 Task: Send an email with the signature Chelsea Sanchez with the subject 'Request for a testimonial' and the message 'I am writing to follow up on our recent meeting.' from softage.1@softage.net to softage.5@softage.net,  softage.1@softage.net and softage.6@softage.net with CC to softage.7@softage.net with an attached document Feasibility_study.pdf
Action: Key pressed n
Screenshot: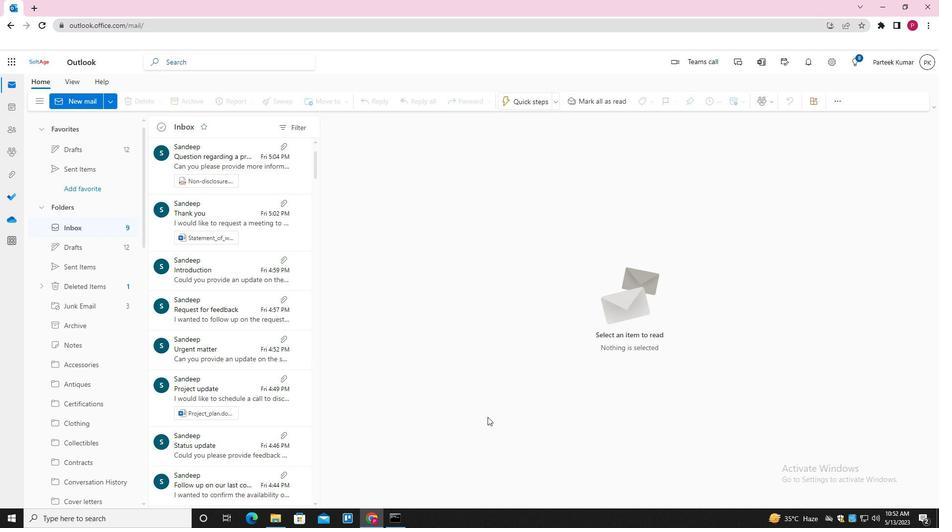 
Action: Mouse moved to (657, 99)
Screenshot: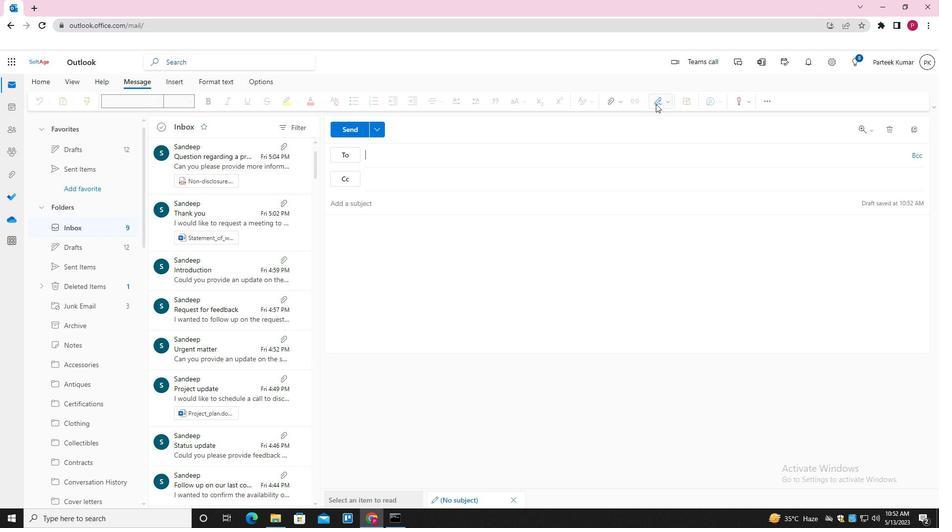 
Action: Mouse pressed left at (657, 99)
Screenshot: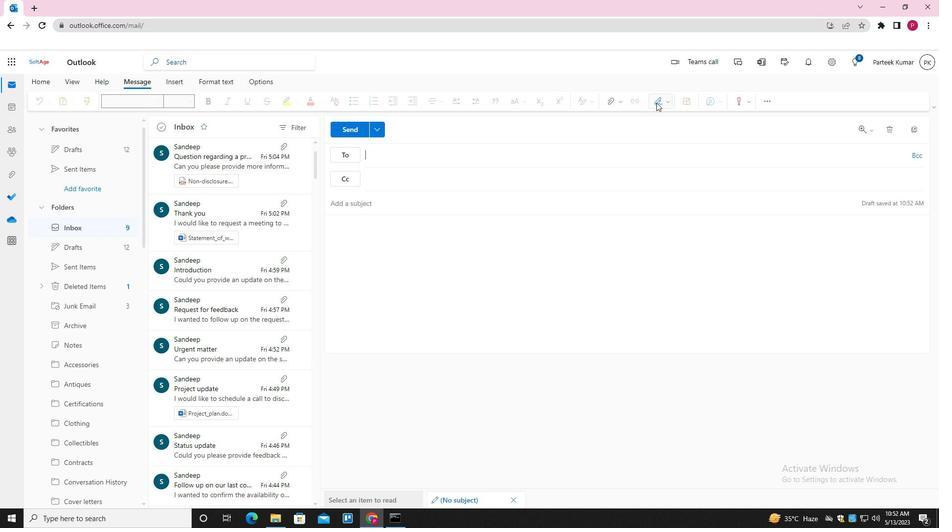 
Action: Mouse moved to (640, 141)
Screenshot: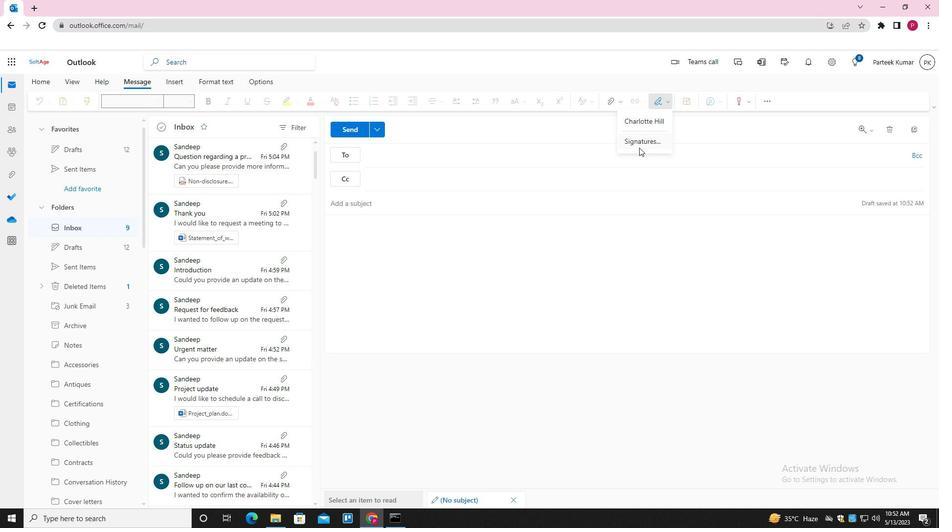
Action: Mouse pressed left at (640, 141)
Screenshot: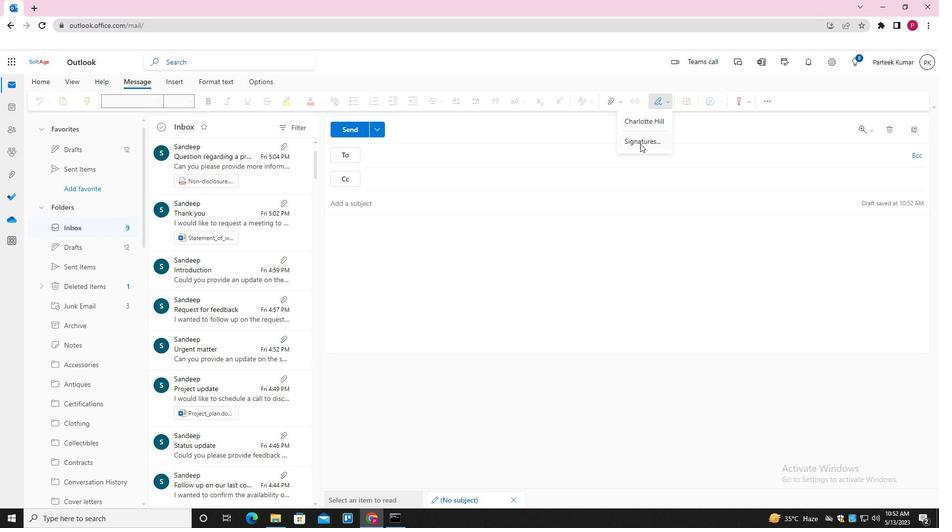 
Action: Mouse moved to (659, 176)
Screenshot: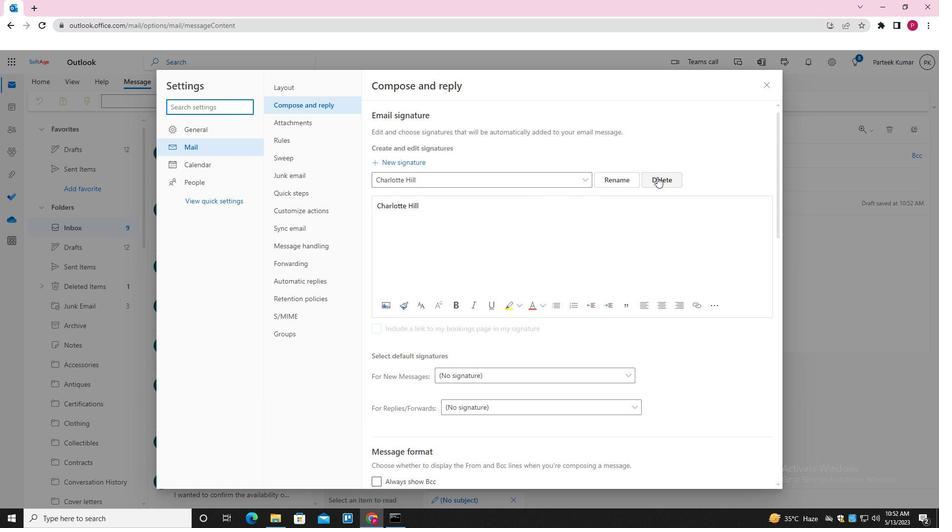 
Action: Mouse pressed left at (659, 176)
Screenshot: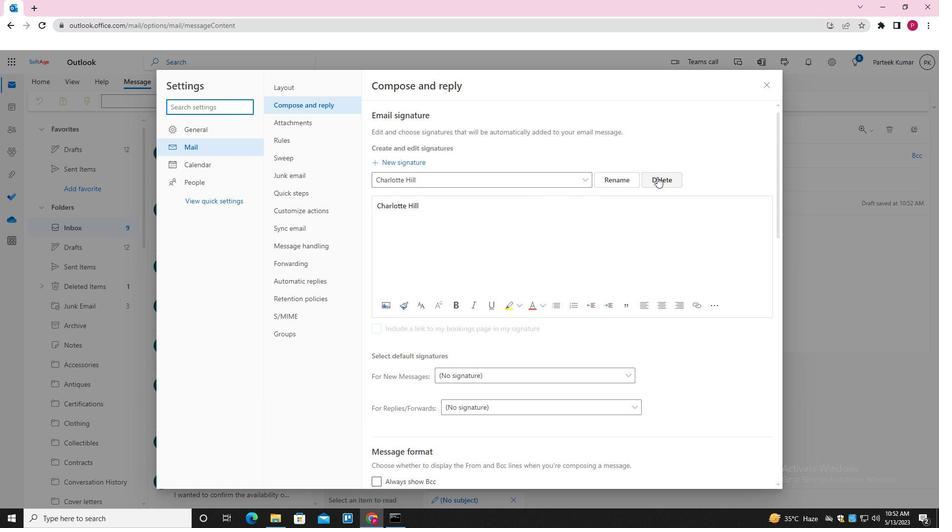 
Action: Mouse moved to (524, 181)
Screenshot: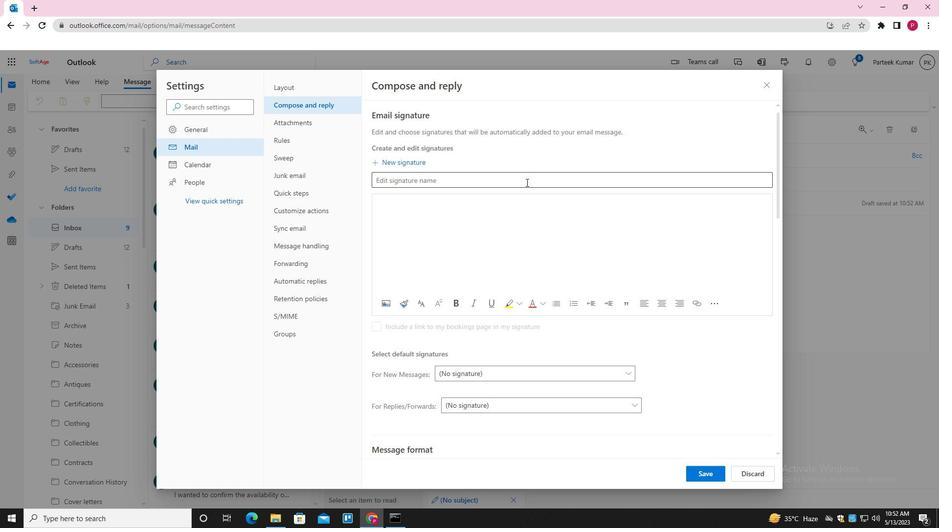 
Action: Mouse pressed left at (524, 181)
Screenshot: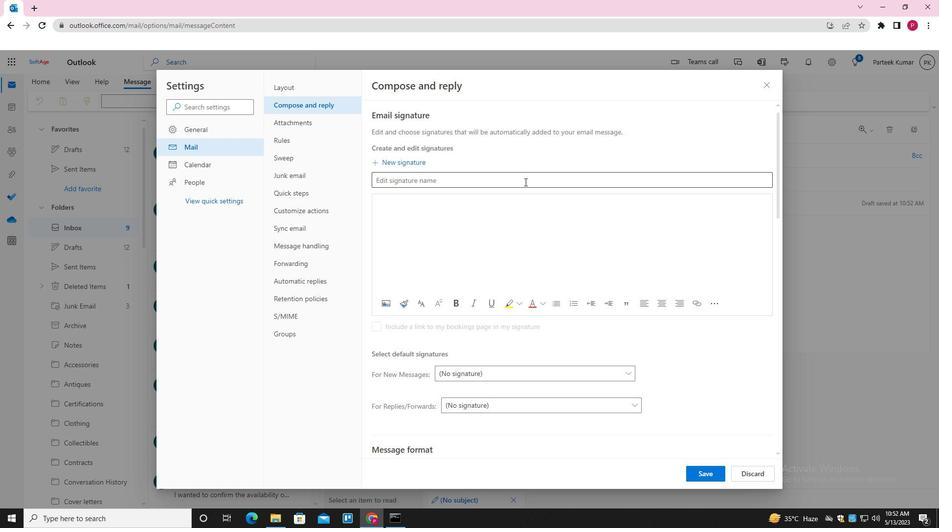 
Action: Key pressed <Key.shift>CHELSEA<Key.space><Key.shift>SAC<Key.backspace>NCHEZ<Key.tab><Key.shift>CHELSEA<Key.space><Key.shift>SANX<Key.backspace>CHEZ
Screenshot: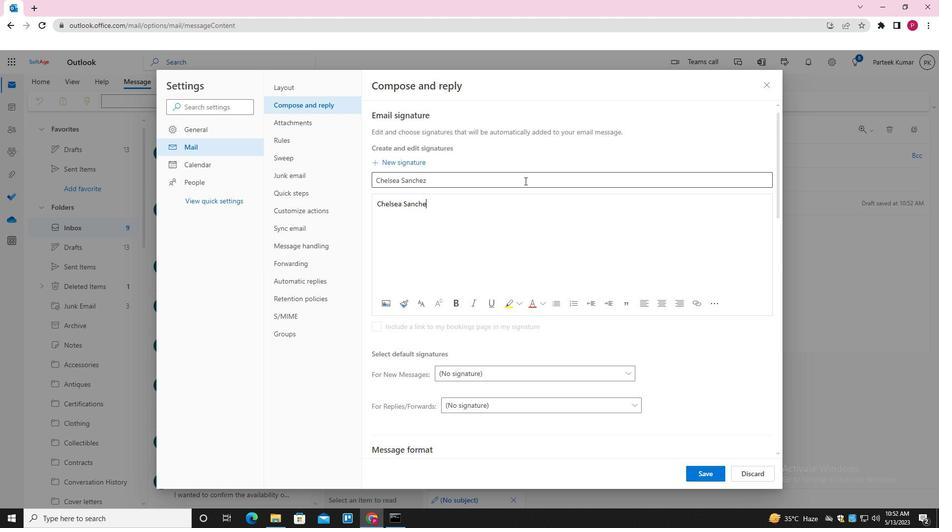 
Action: Mouse moved to (696, 473)
Screenshot: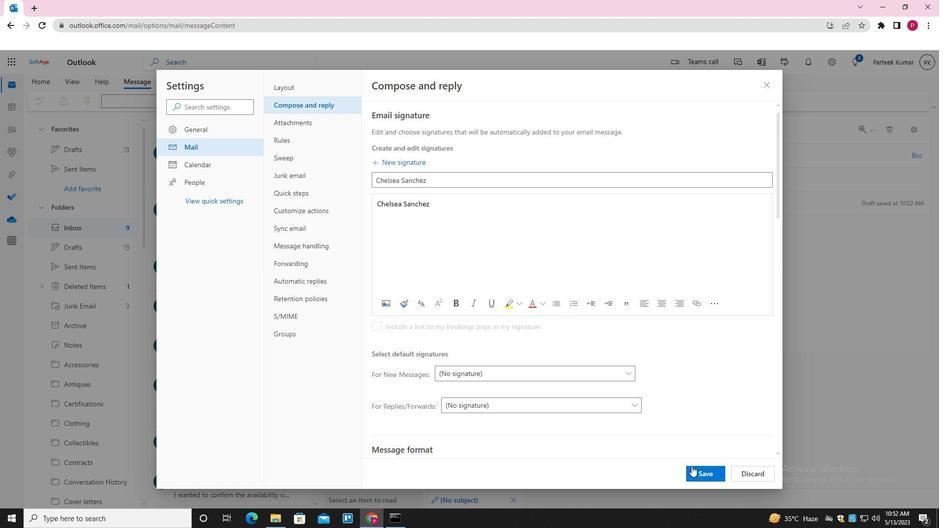 
Action: Mouse pressed left at (696, 473)
Screenshot: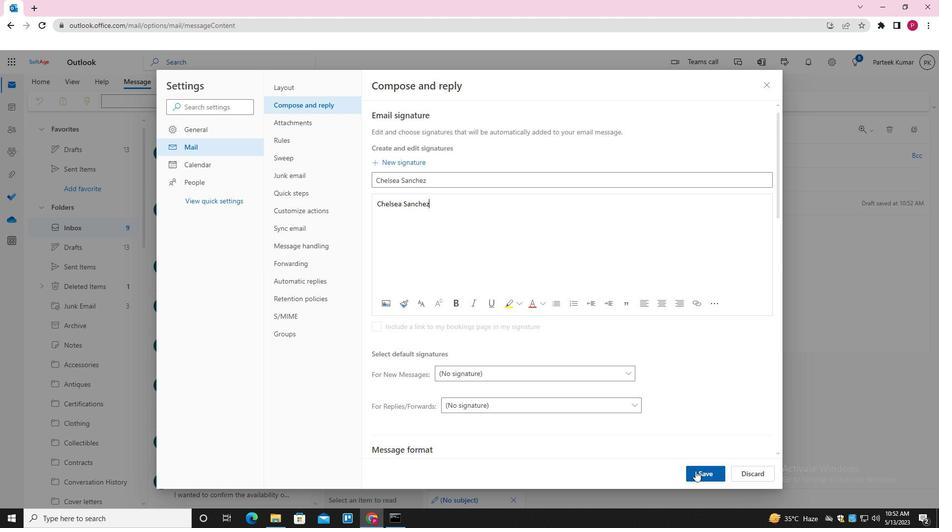 
Action: Mouse moved to (763, 81)
Screenshot: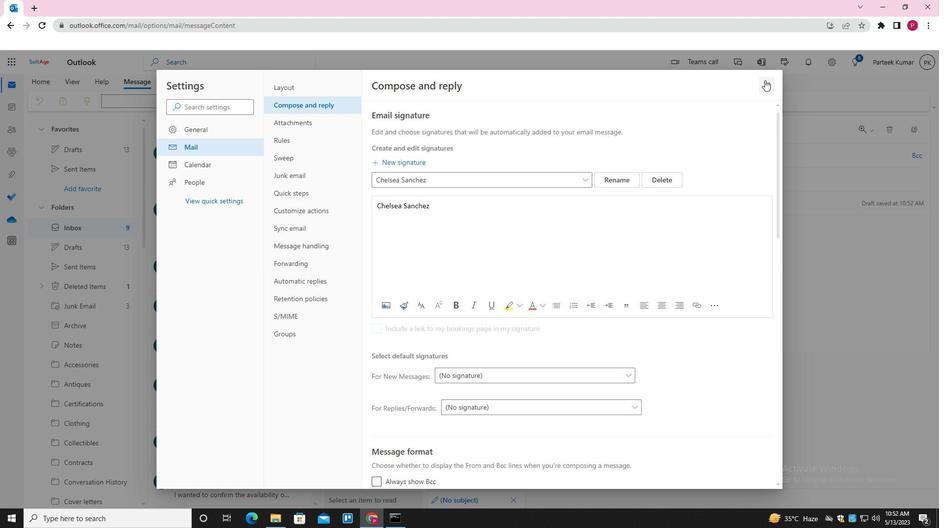 
Action: Mouse pressed left at (763, 81)
Screenshot: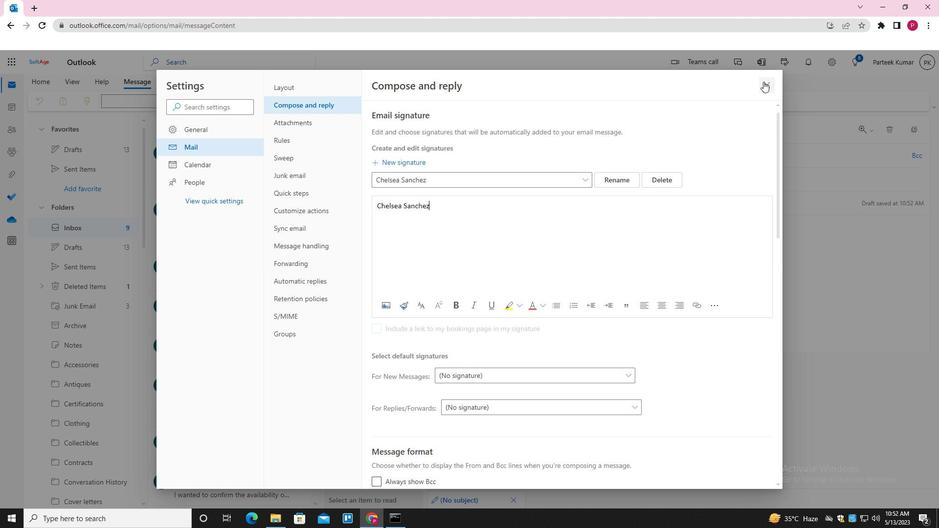 
Action: Mouse moved to (658, 104)
Screenshot: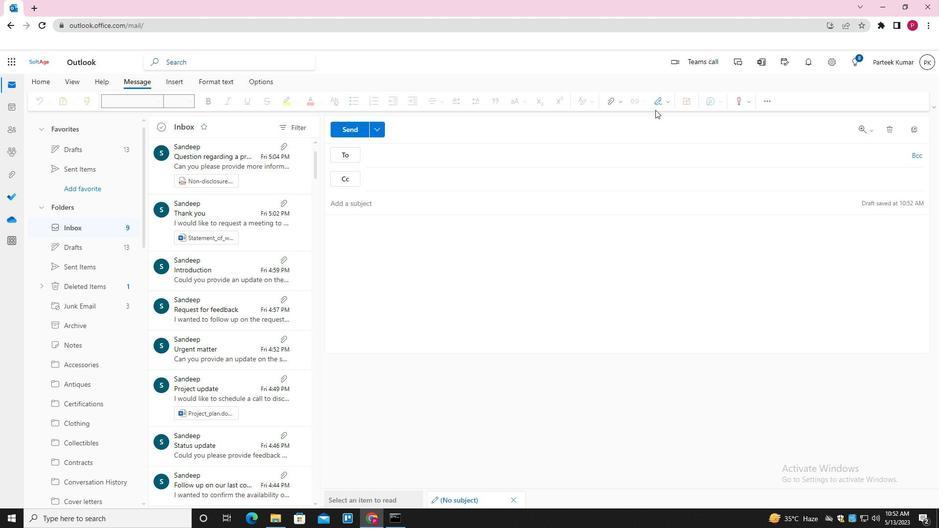 
Action: Mouse pressed left at (658, 104)
Screenshot: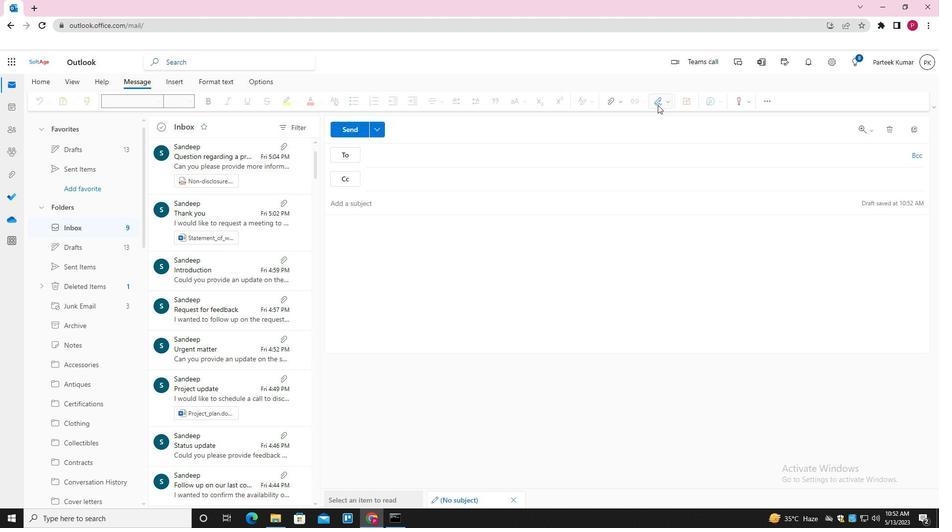
Action: Mouse moved to (656, 120)
Screenshot: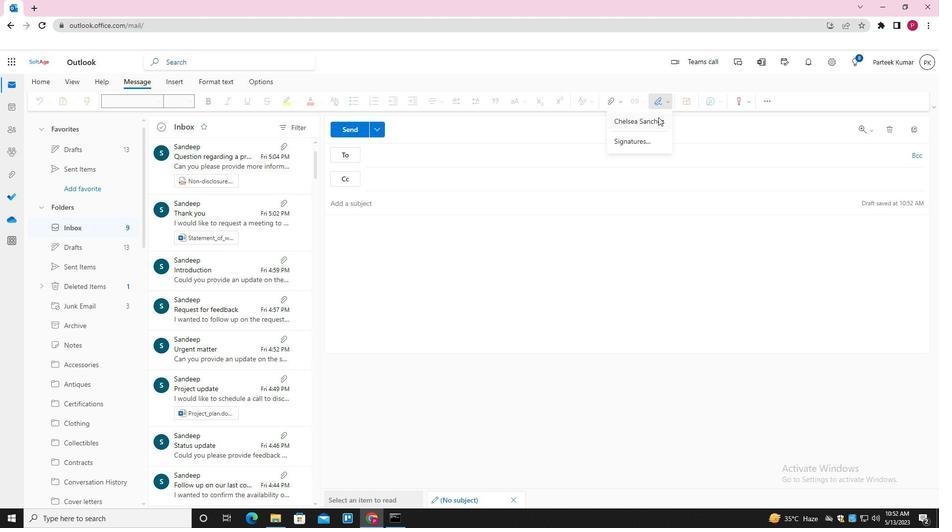 
Action: Mouse pressed left at (656, 120)
Screenshot: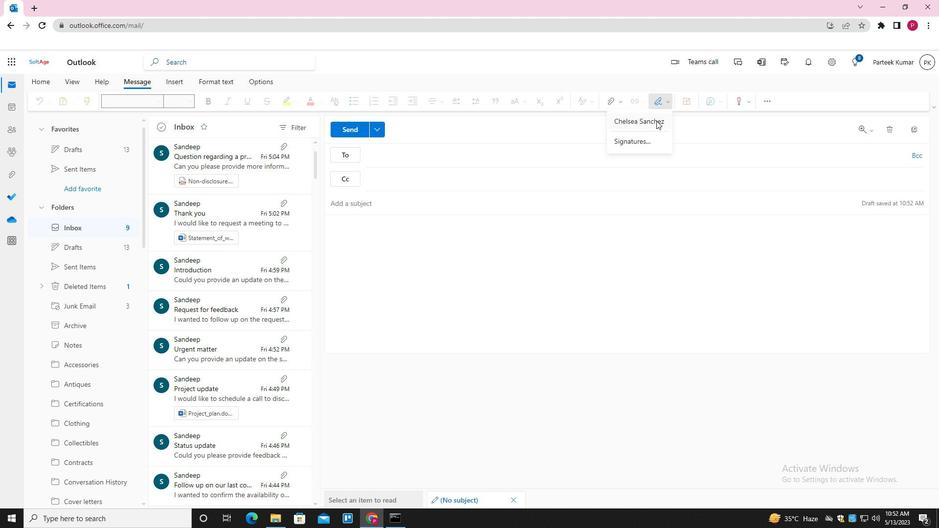 
Action: Mouse moved to (486, 197)
Screenshot: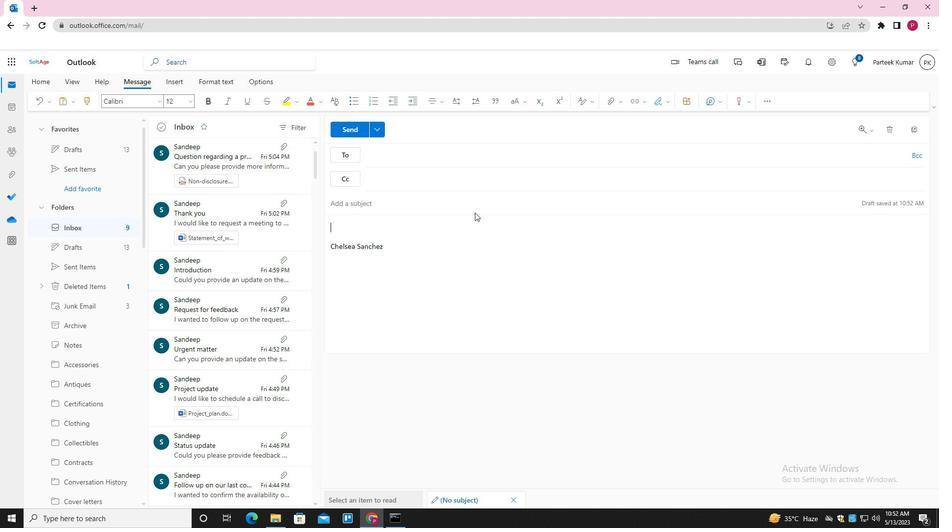 
Action: Mouse pressed left at (486, 197)
Screenshot: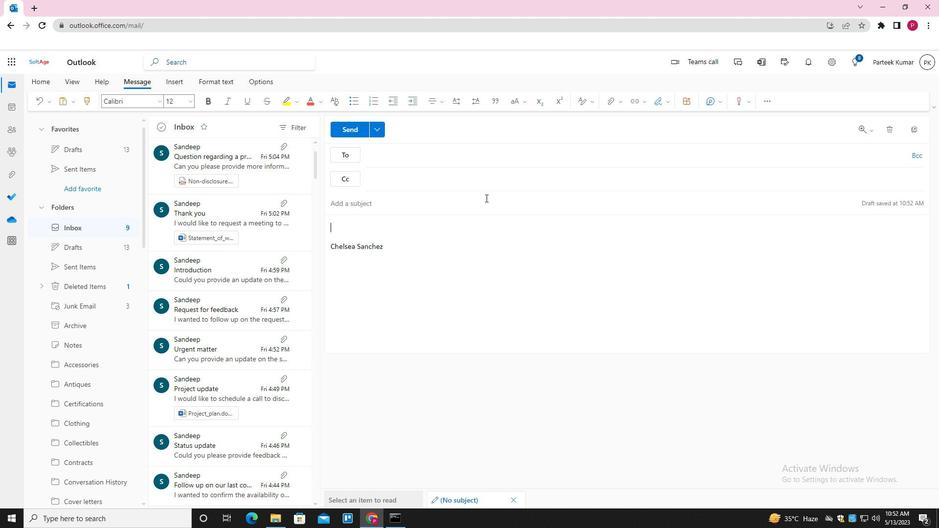 
Action: Key pressed <Key.shift>REQUEST<Key.space>FOR<Key.space>A<Key.space>TESTIMONIAL<Key.space><Key.tab><Key.shift_r>I<Key.space>AM<Key.space>WRITING<Key.space>TO<Key.space>FOLLOW<Key.space>UP<Key.space>ON<Key.space>OUR<Key.space>RECENT<Key.space>MEETING<Key.space>
Screenshot: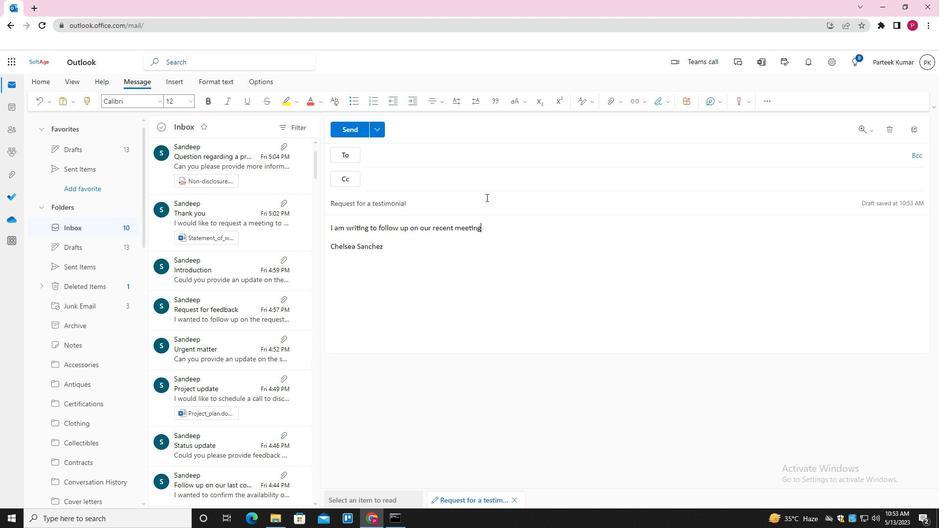 
Action: Mouse moved to (489, 155)
Screenshot: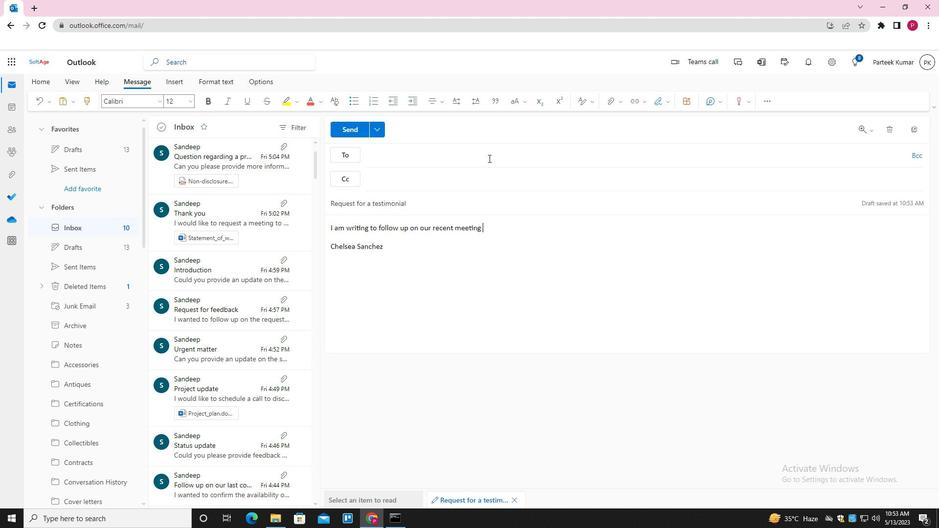 
Action: Mouse pressed left at (489, 155)
Screenshot: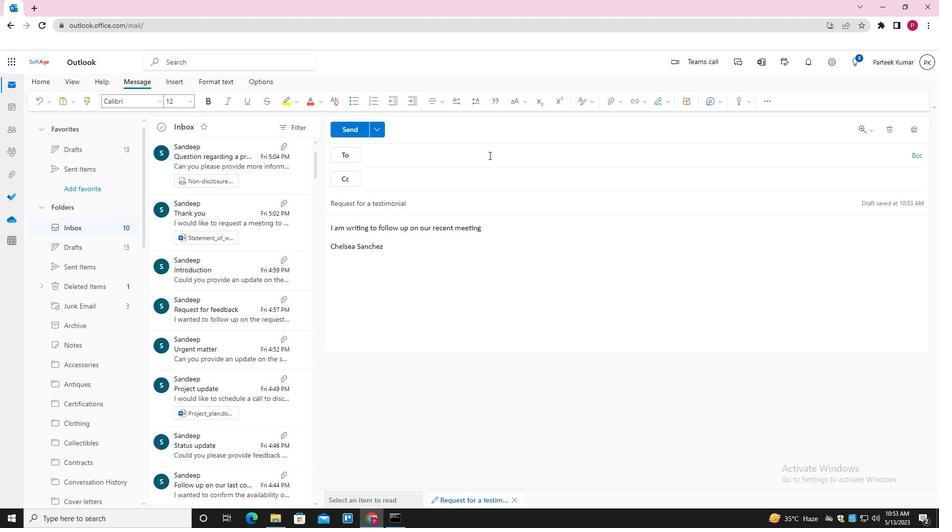 
Action: Key pressed SOFTAGE.5<Key.shift>@SOFTAGE.NET<Key.enter>SOFTAGE.1<Key.shift>@SOFTAGE.NET<Key.enter>SOFTAGE.6<Key.shift>@SOFTAGE.NET<Key.enter><Key.tab>SOFTAGE.7<Key.shift>@SOFTAGE.NET<Key.enter>
Screenshot: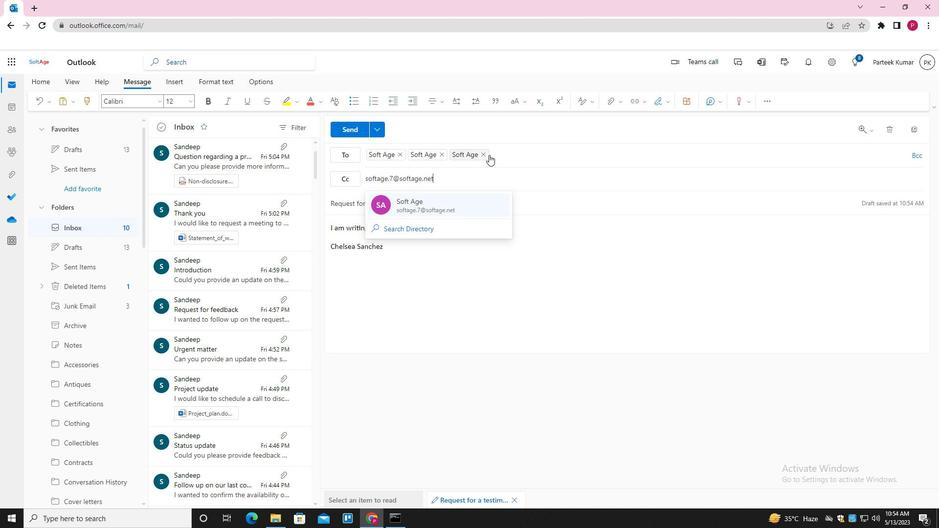 
Action: Mouse moved to (613, 102)
Screenshot: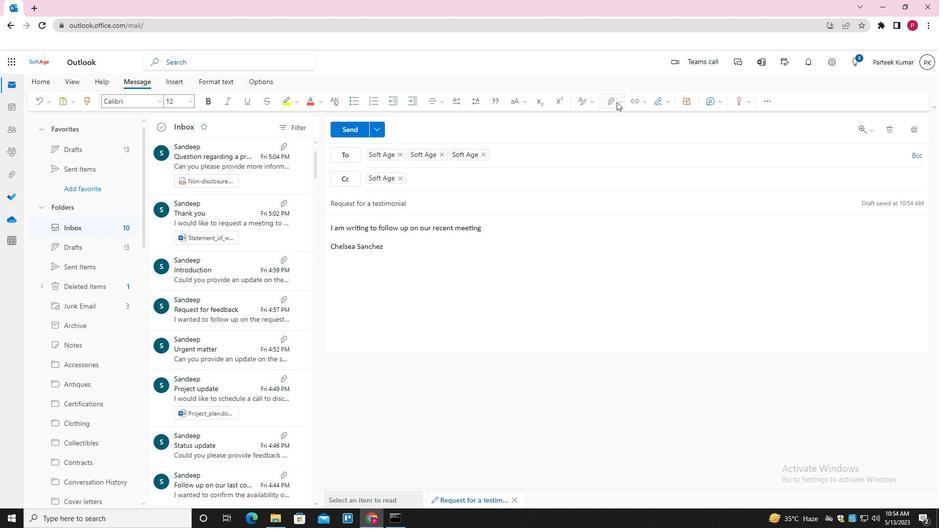 
Action: Mouse pressed left at (613, 102)
Screenshot: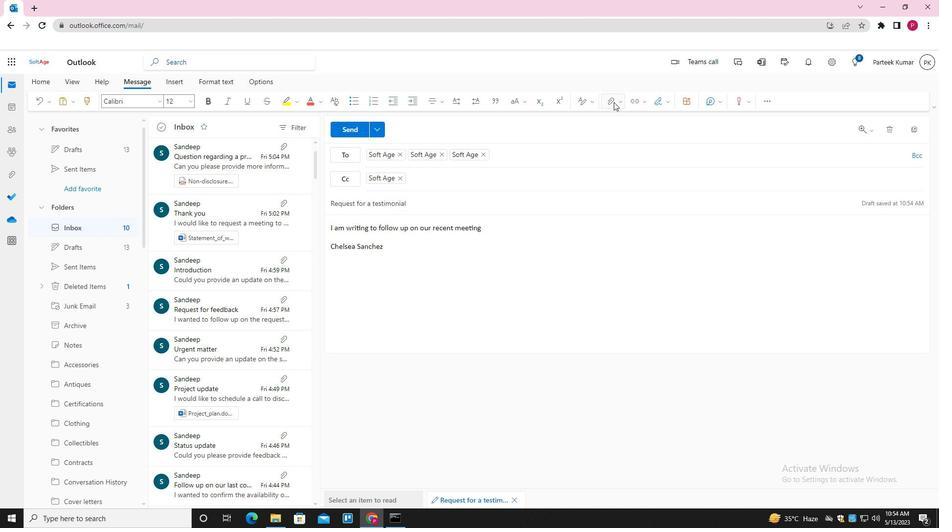 
Action: Mouse moved to (580, 117)
Screenshot: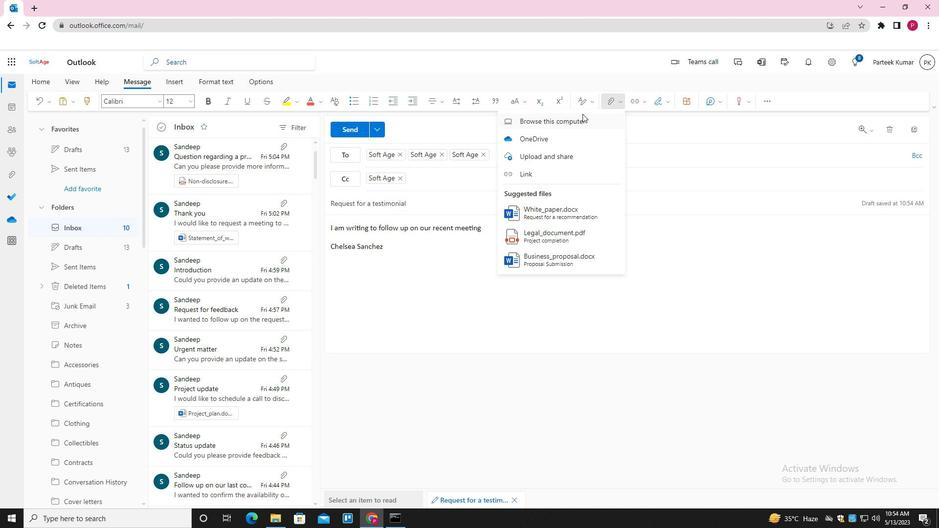 
Action: Mouse pressed left at (580, 117)
Screenshot: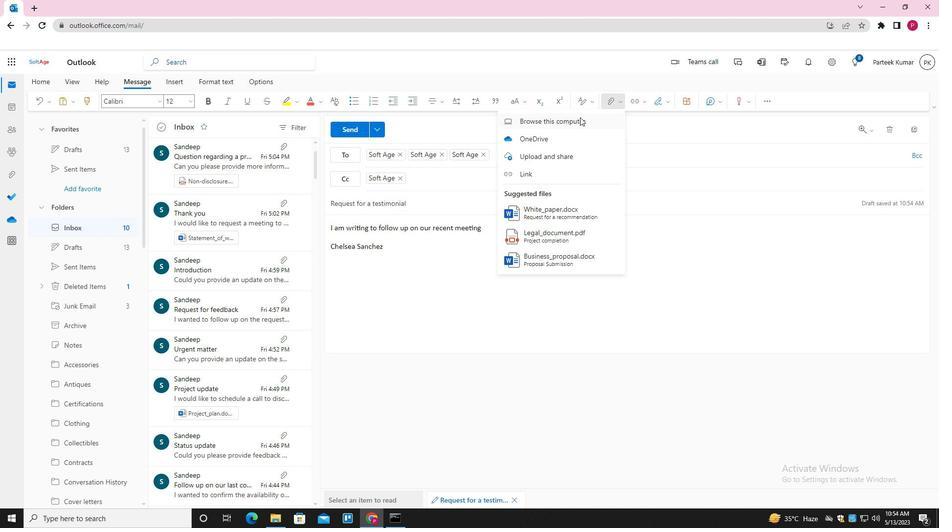 
Action: Mouse moved to (184, 71)
Screenshot: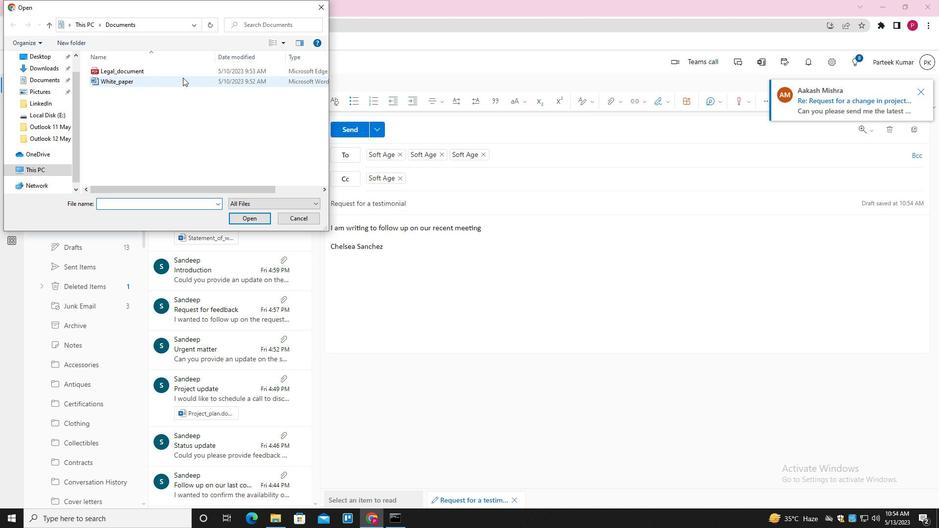 
Action: Mouse pressed left at (184, 71)
Screenshot: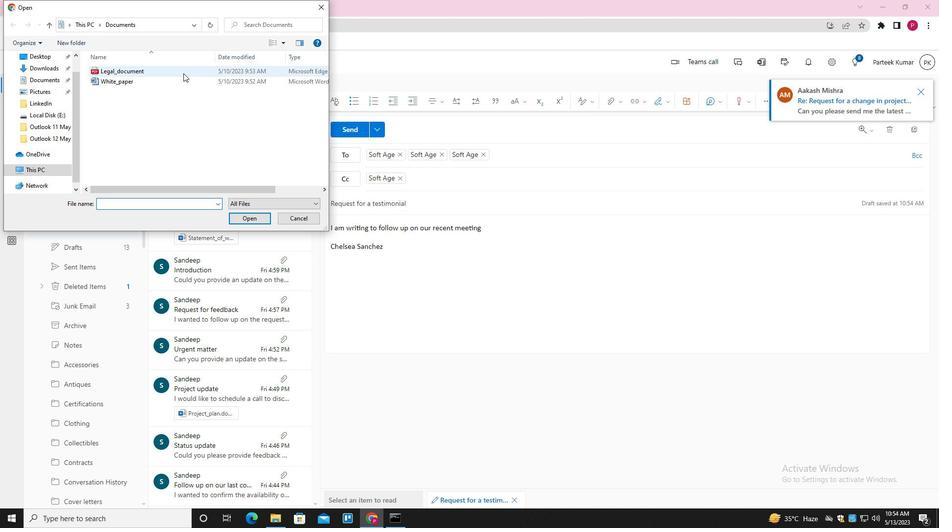 
Action: Key pressed <Key.f2><Key.shift_r><Key.shift_r><Key.shift_r><Key.shift_r><Key.shift_r><Key.shift_r><Key.shift_r><Key.shift_r><Key.shift_r><Key.shift_r><Key.shift_r>H<Key.backspace>FES<Key.backspace>ASIV<Key.backspace>BILITY<Key.shift_r><Key.shift_r><Key.shift_r><Key.shift_r><Key.shift_r><Key.shift_r>_STUDY<Key.enter>
Screenshot: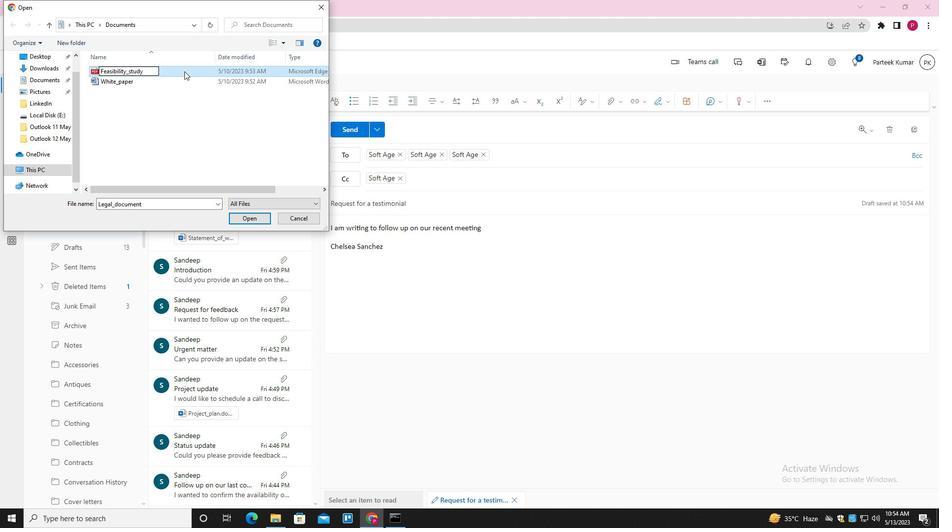 
Action: Mouse pressed left at (184, 71)
Screenshot: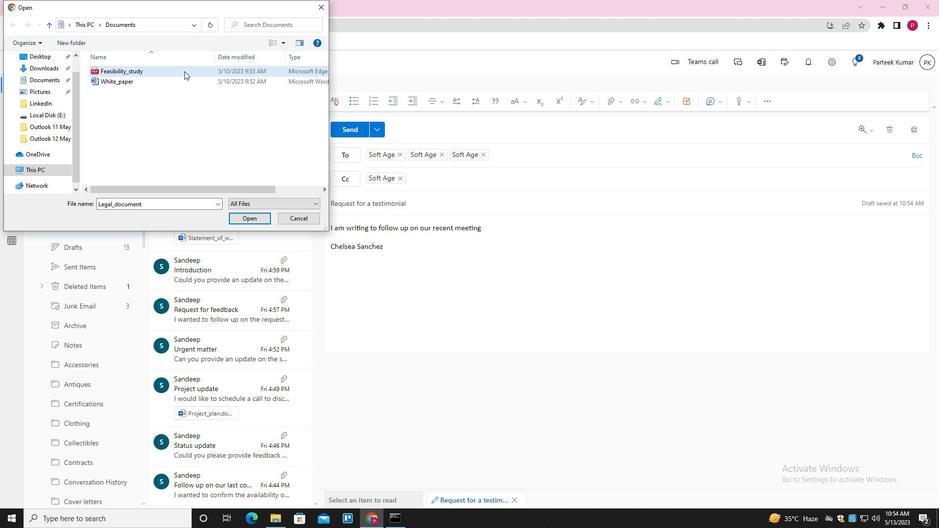 
Action: Mouse moved to (247, 220)
Screenshot: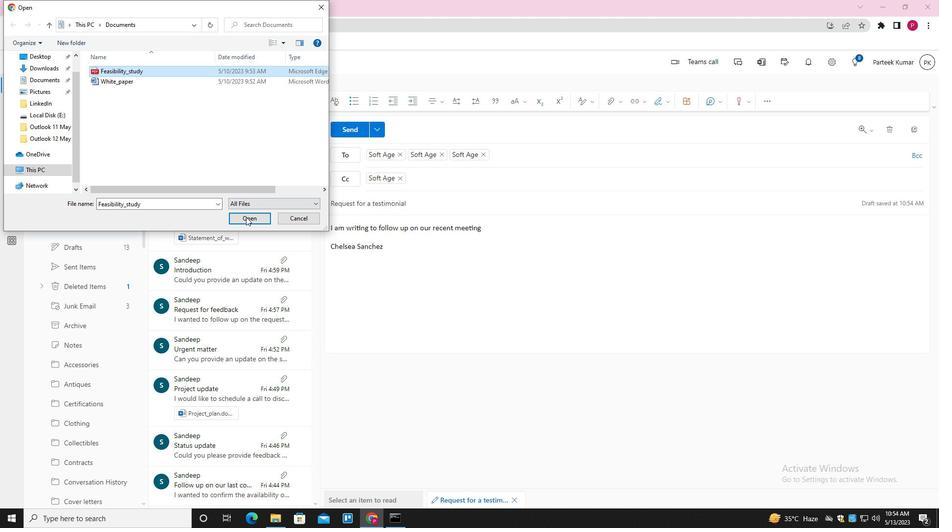 
Action: Mouse pressed left at (247, 220)
Screenshot: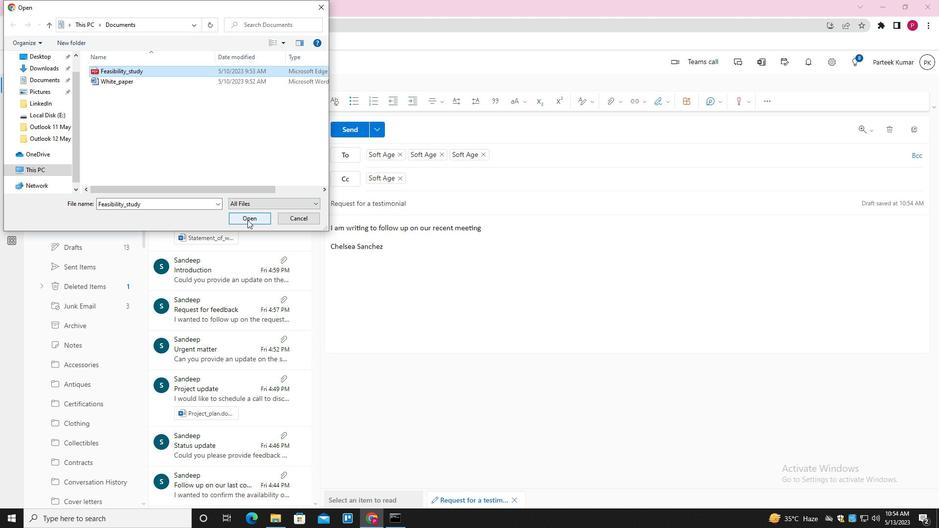 
Action: Mouse moved to (356, 125)
Screenshot: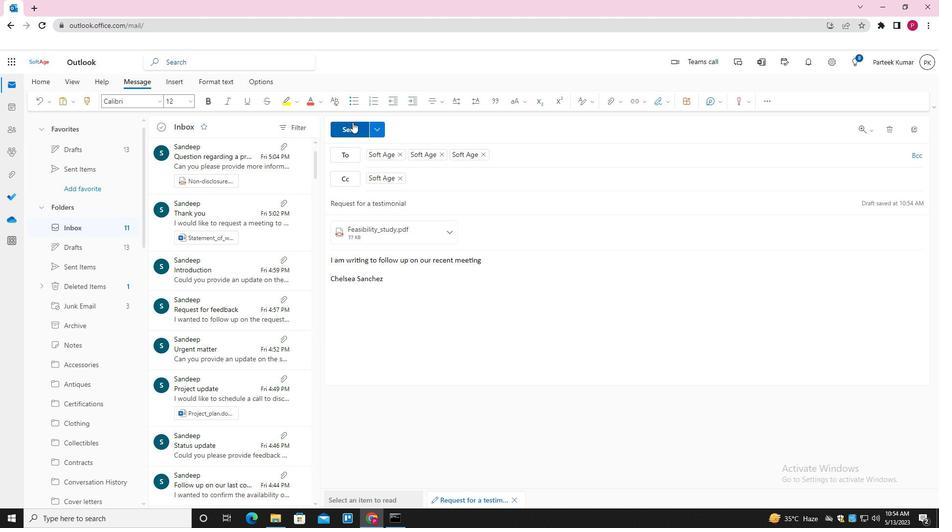 
Action: Mouse pressed left at (356, 125)
Screenshot: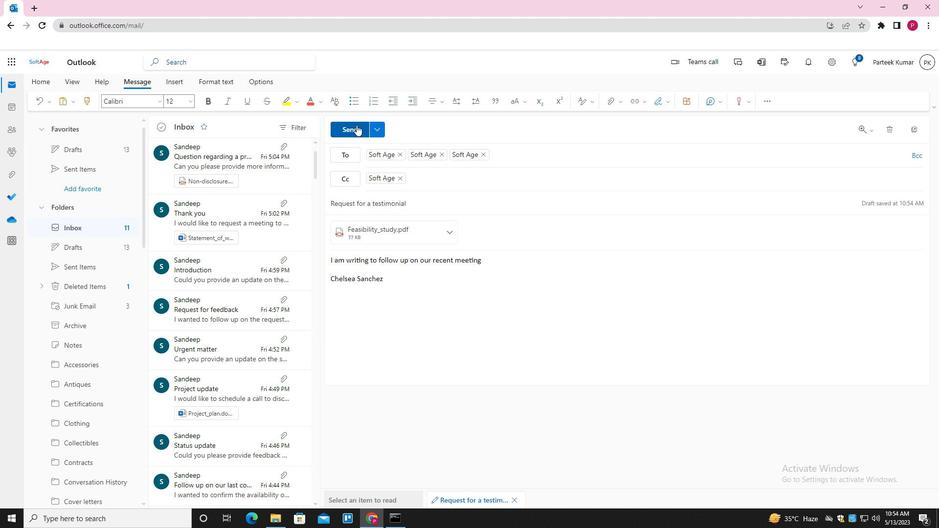 
Action: Mouse moved to (366, 145)
Screenshot: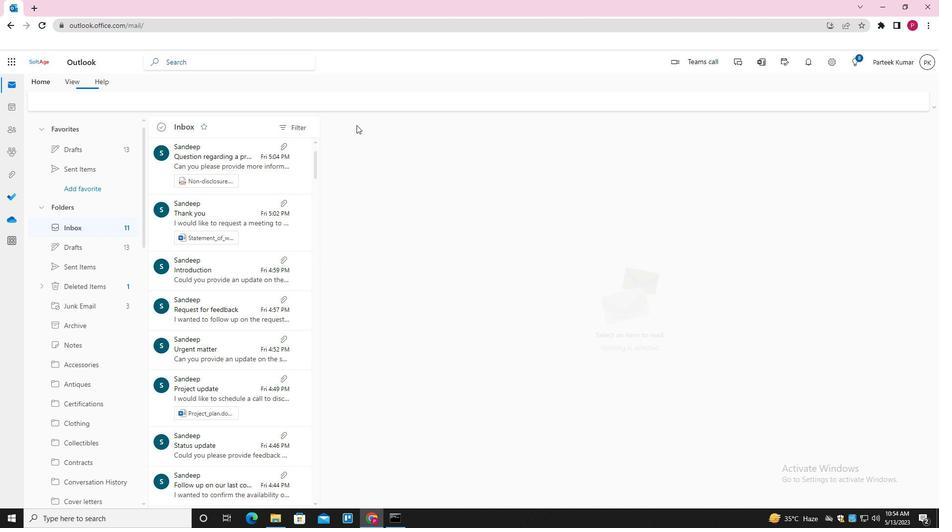 
